 Task: Select sevice accounting.
Action: Mouse moved to (576, 147)
Screenshot: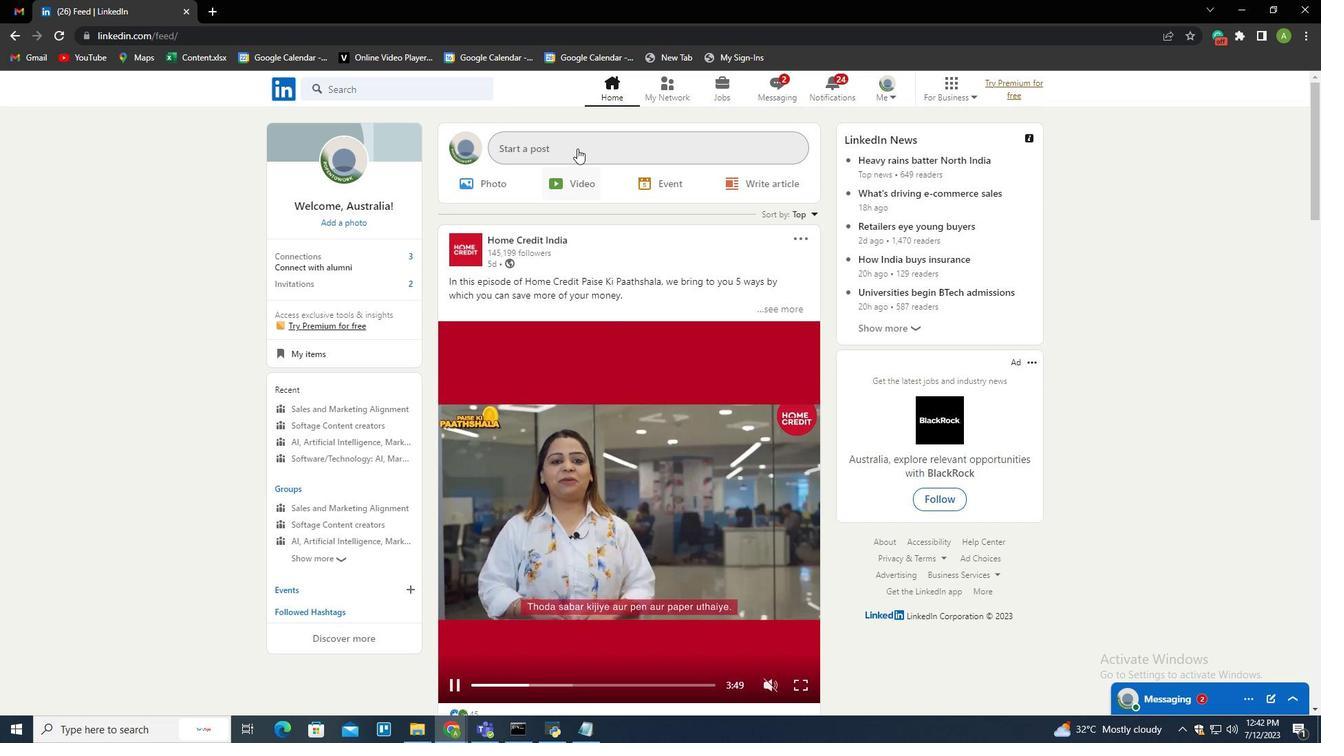 
Action: Mouse pressed left at (576, 147)
Screenshot: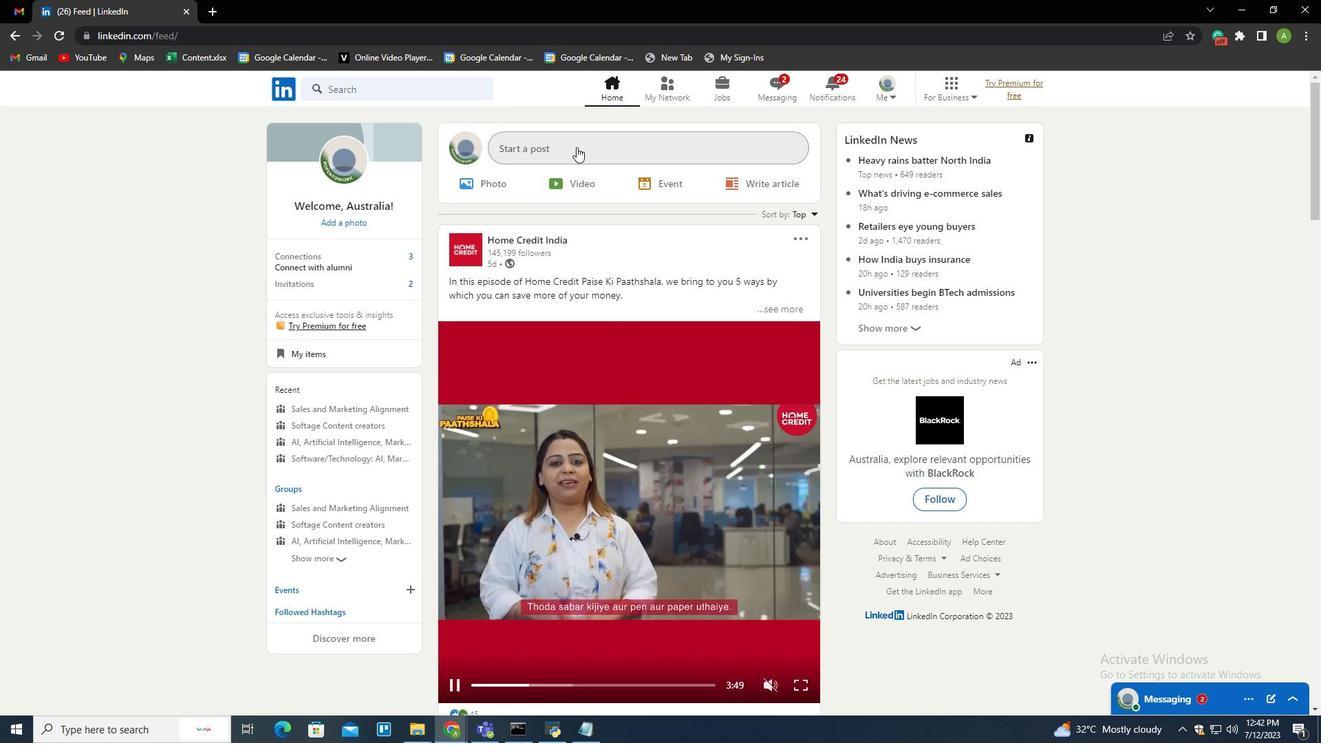 
Action: Mouse moved to (580, 414)
Screenshot: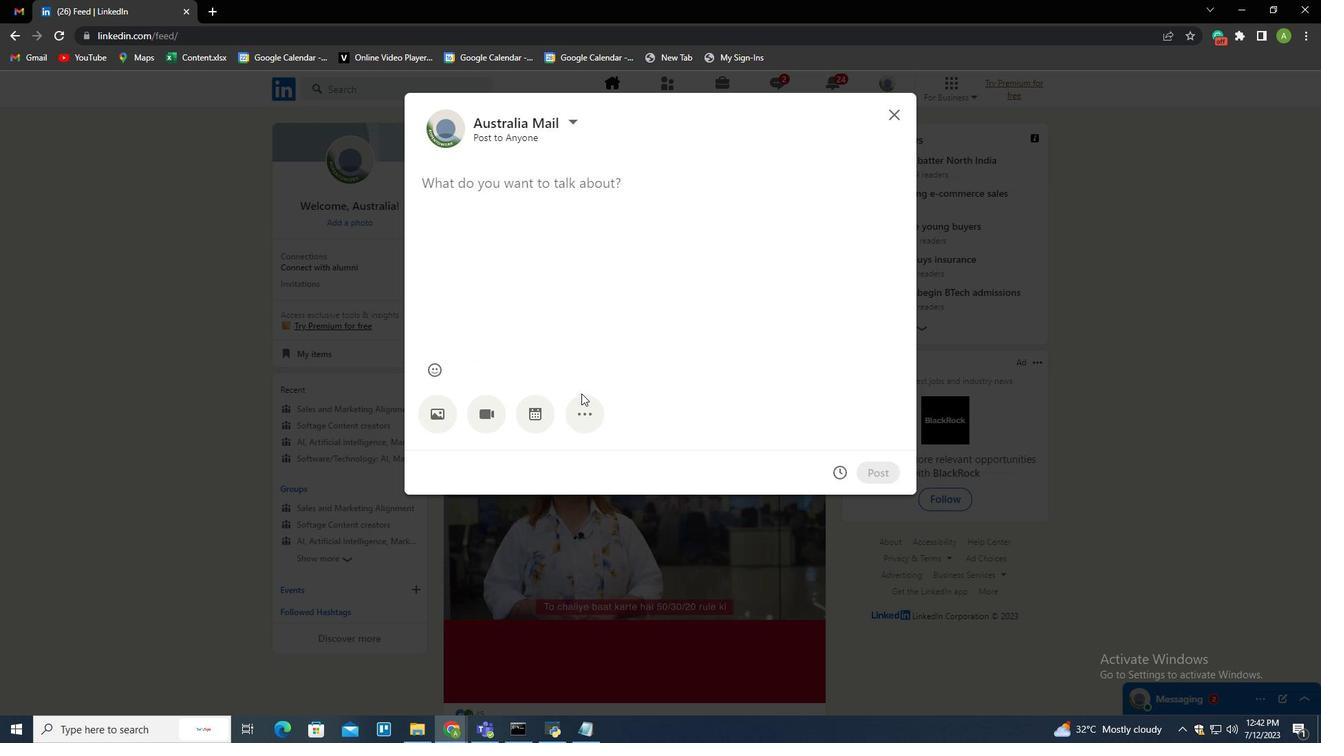 
Action: Mouse pressed left at (580, 414)
Screenshot: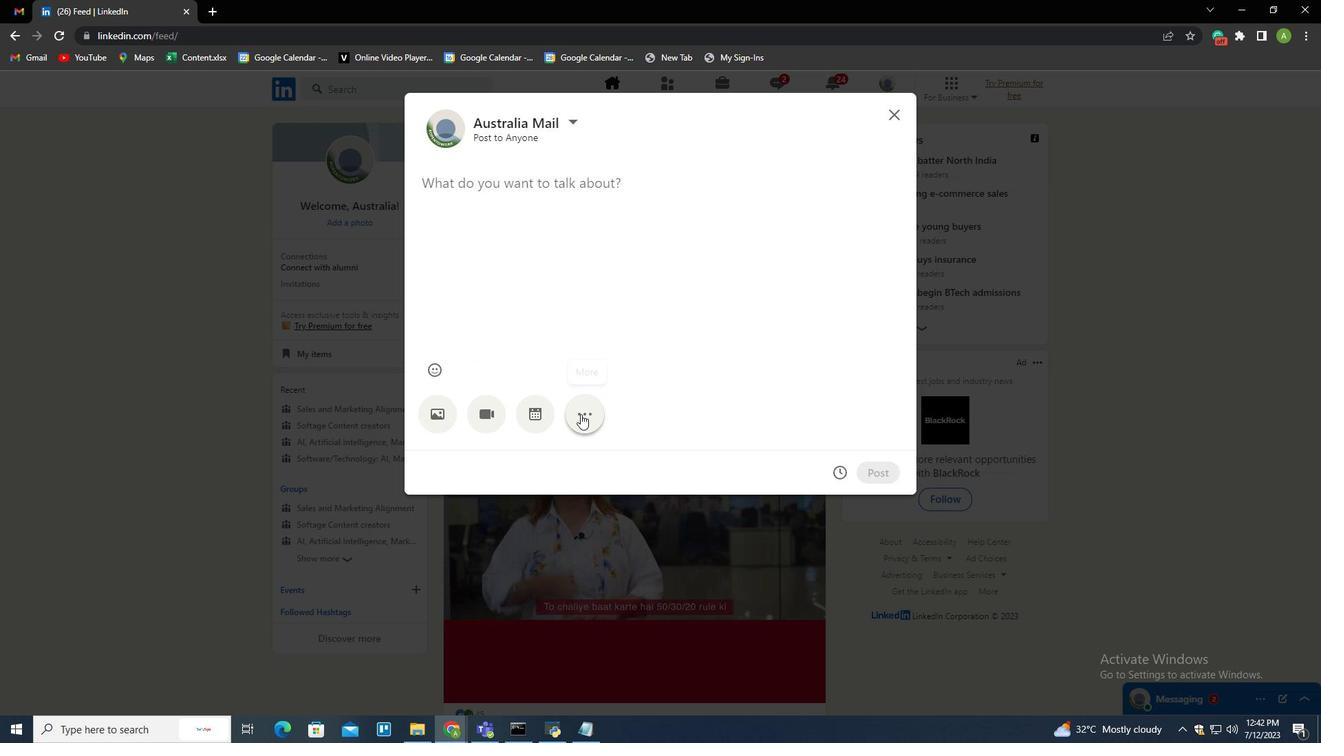 
Action: Mouse moved to (777, 409)
Screenshot: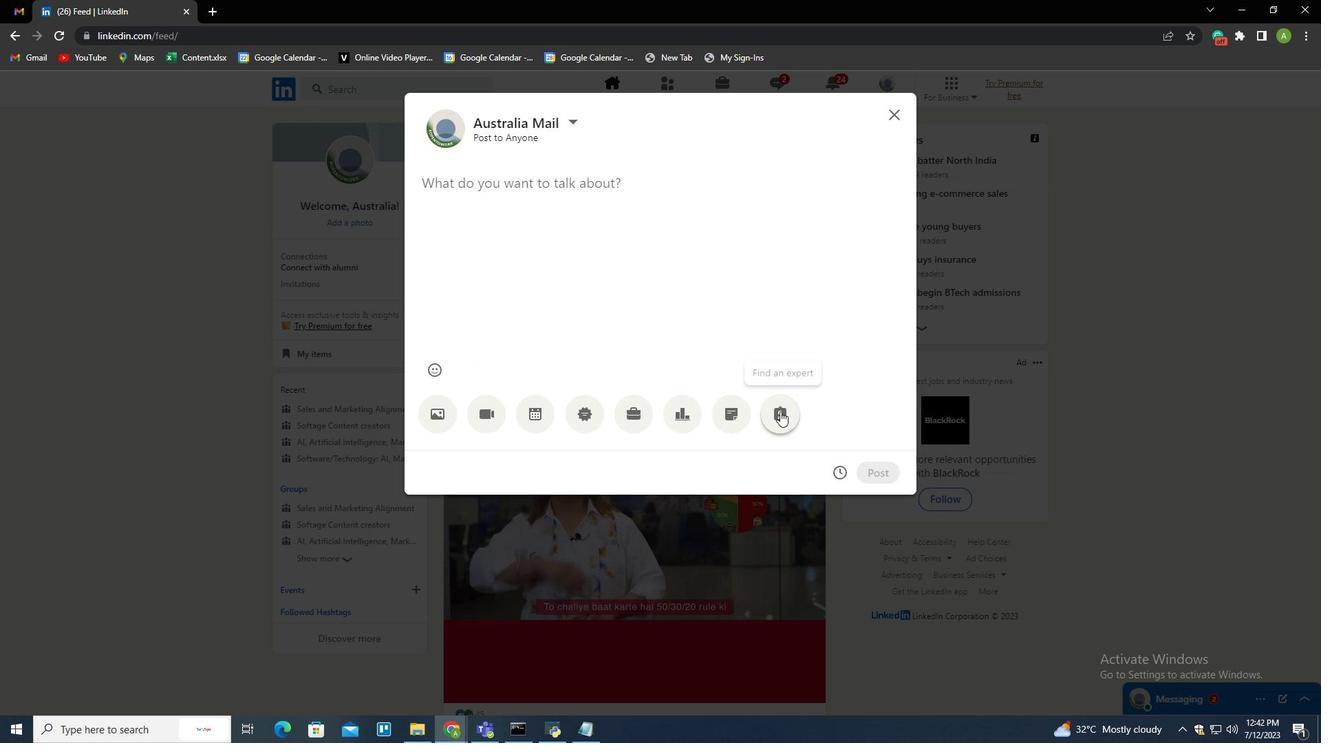
Action: Mouse pressed left at (777, 409)
Screenshot: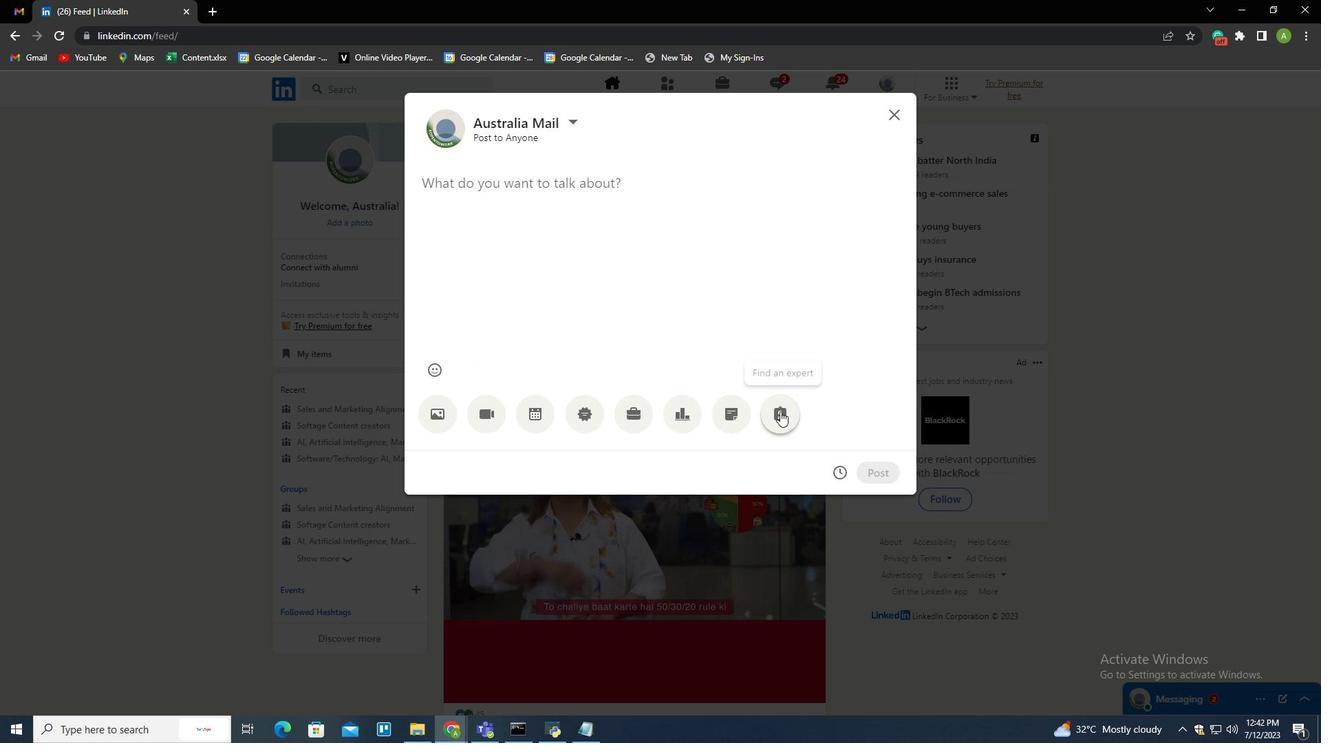 
Action: Mouse moved to (530, 198)
Screenshot: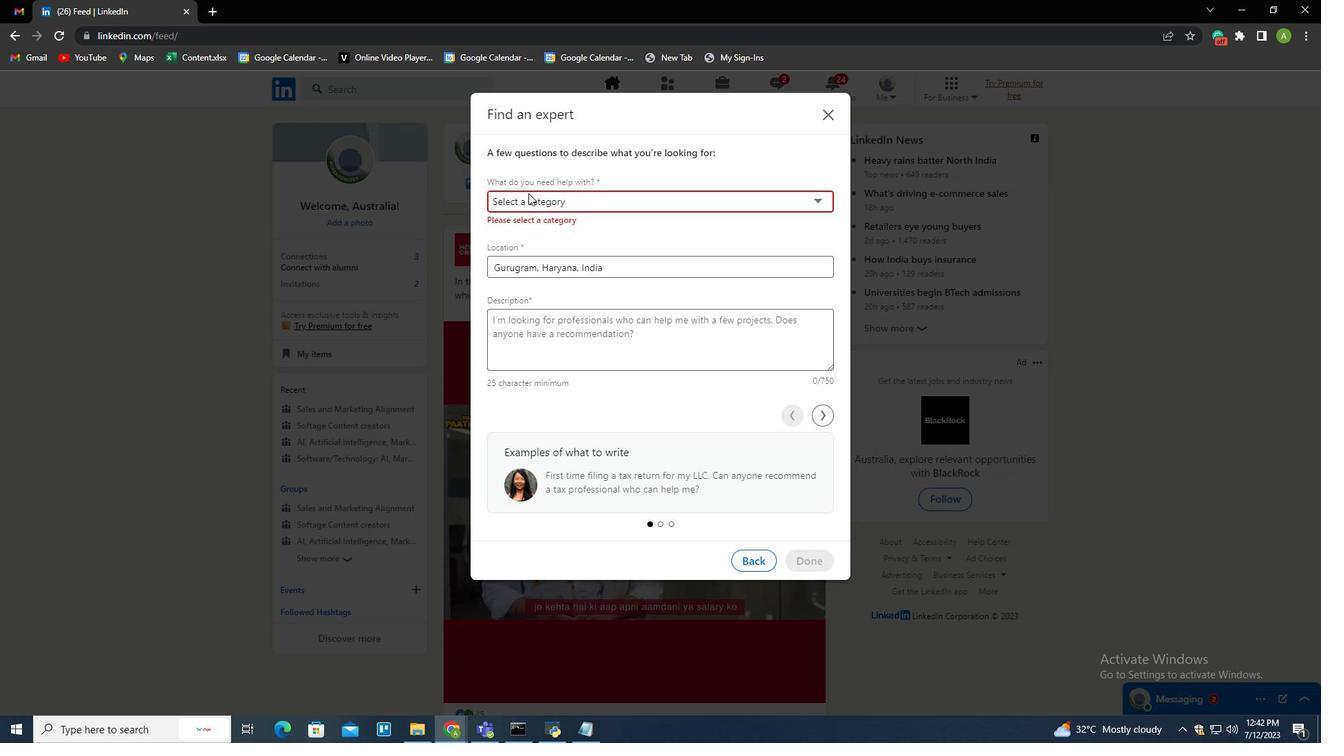 
Action: Mouse pressed left at (530, 198)
Screenshot: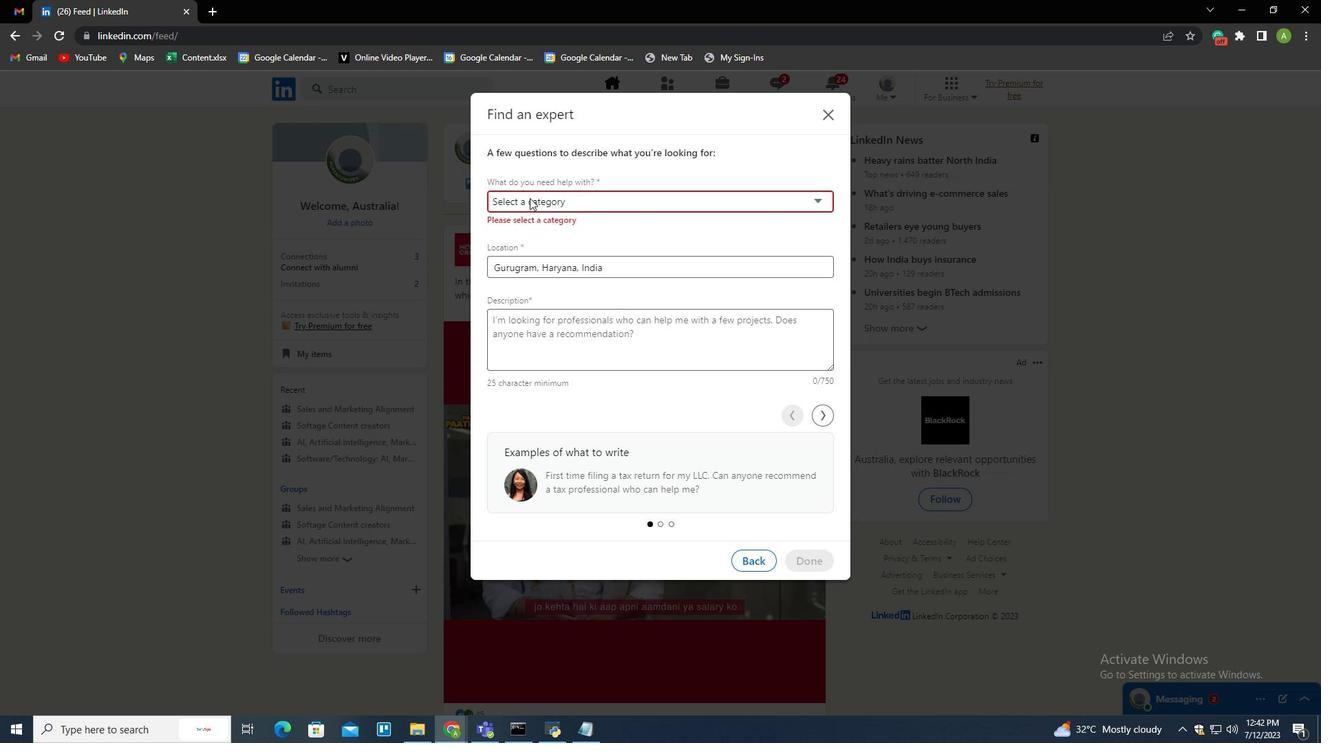 
Action: Mouse moved to (539, 238)
Screenshot: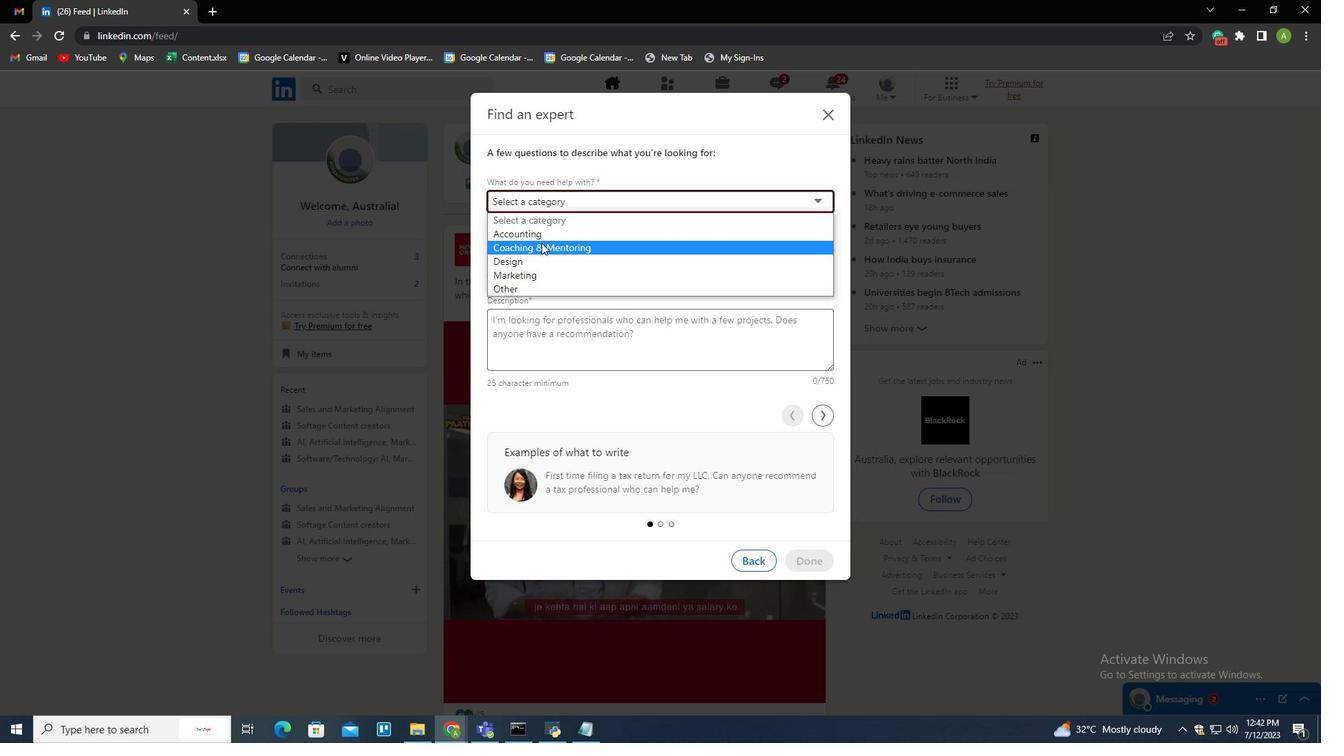 
Action: Mouse pressed left at (539, 238)
Screenshot: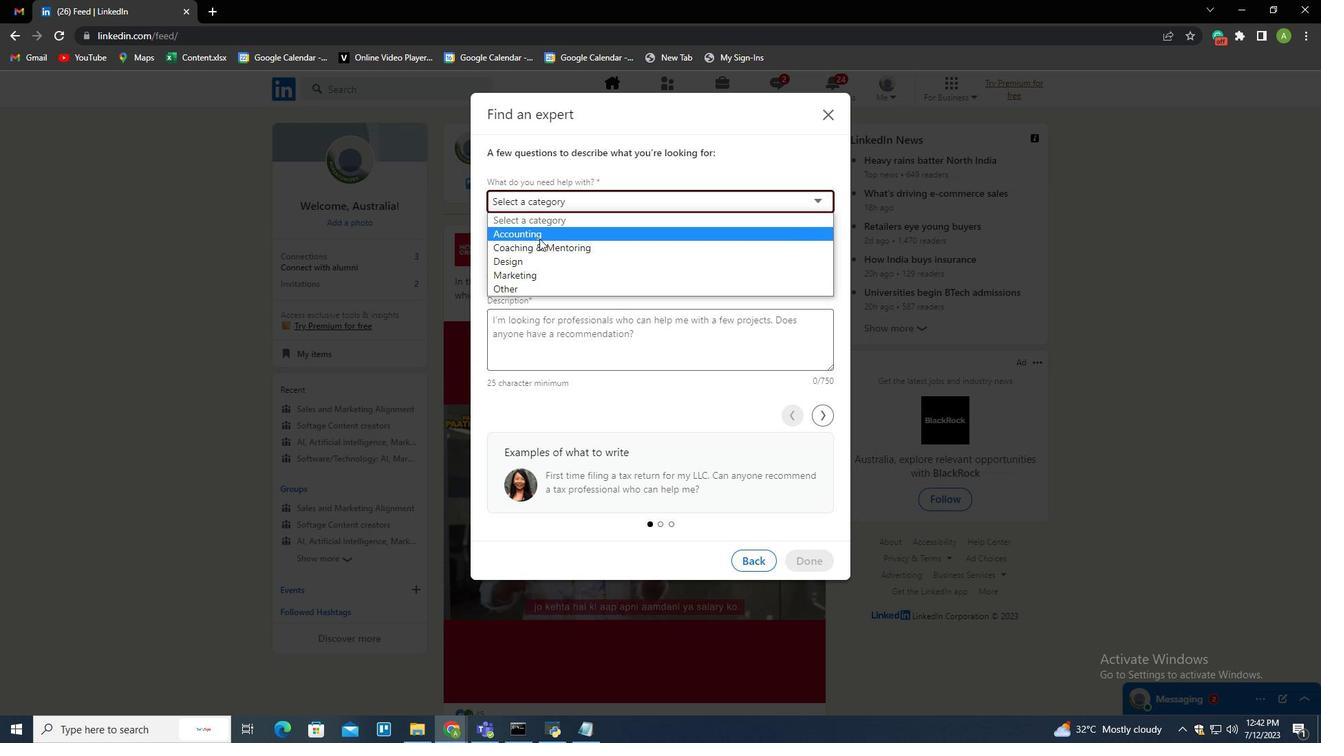 
Action: Mouse moved to (538, 253)
Screenshot: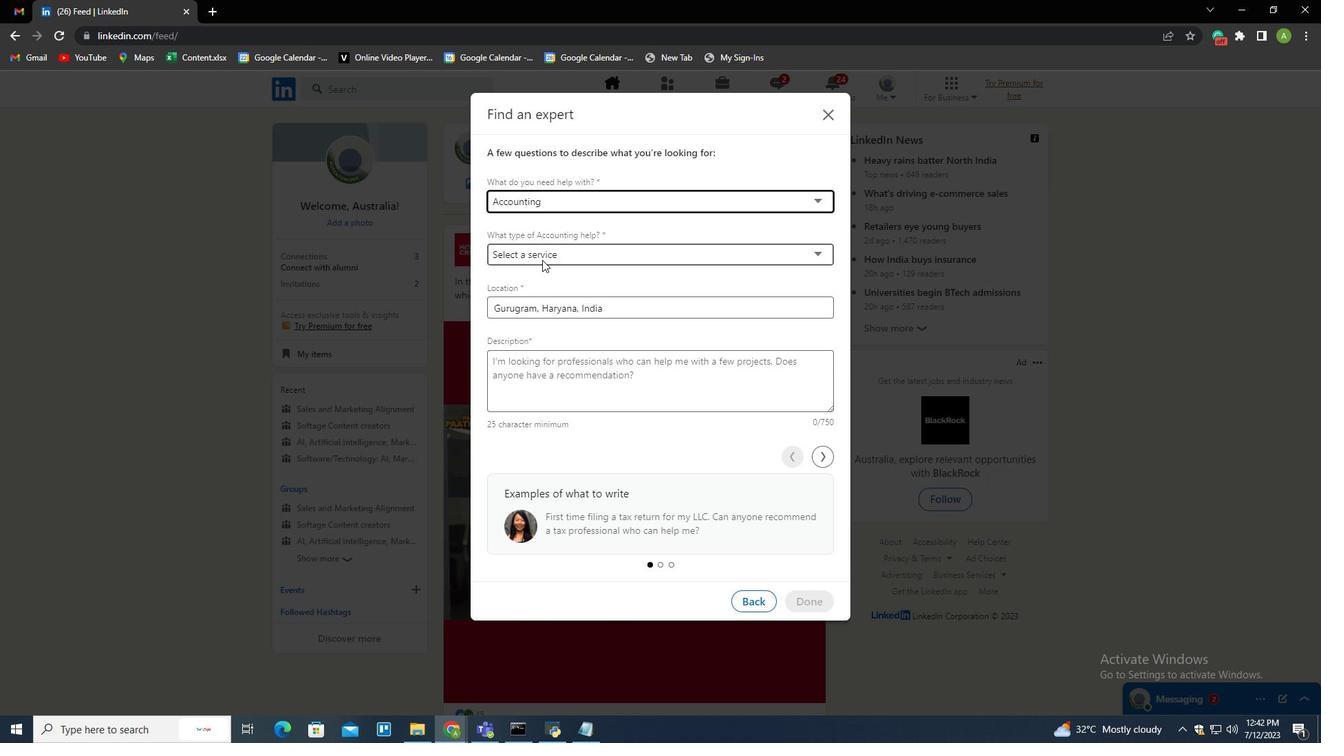 
Action: Mouse pressed left at (538, 253)
Screenshot: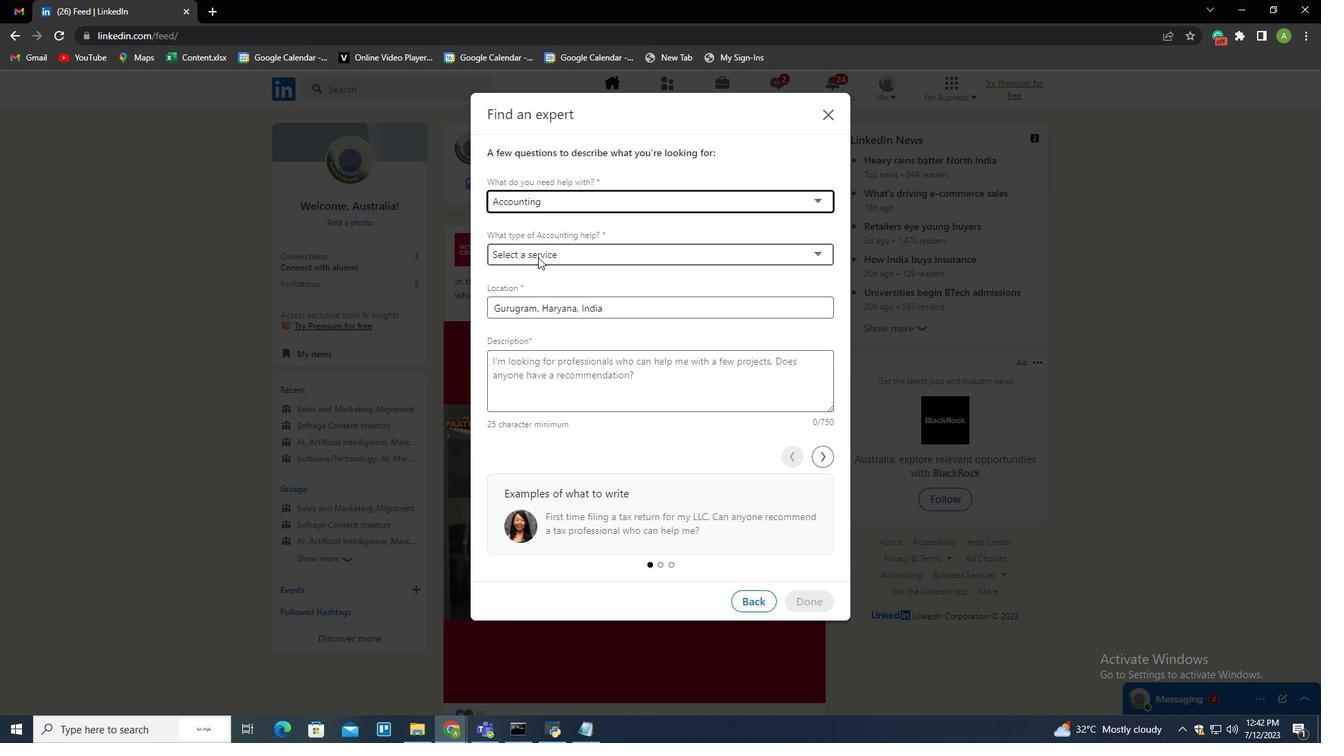 
Action: Mouse moved to (533, 287)
Screenshot: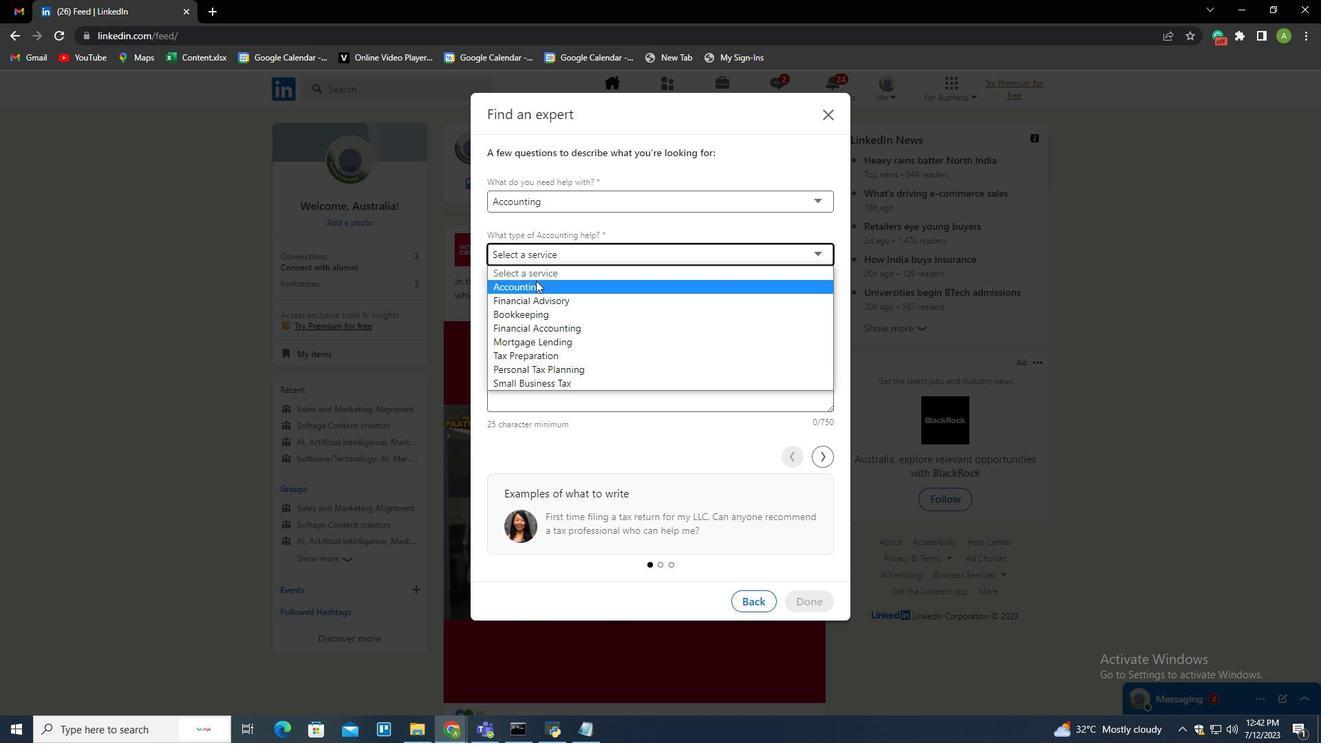 
Action: Mouse pressed left at (533, 287)
Screenshot: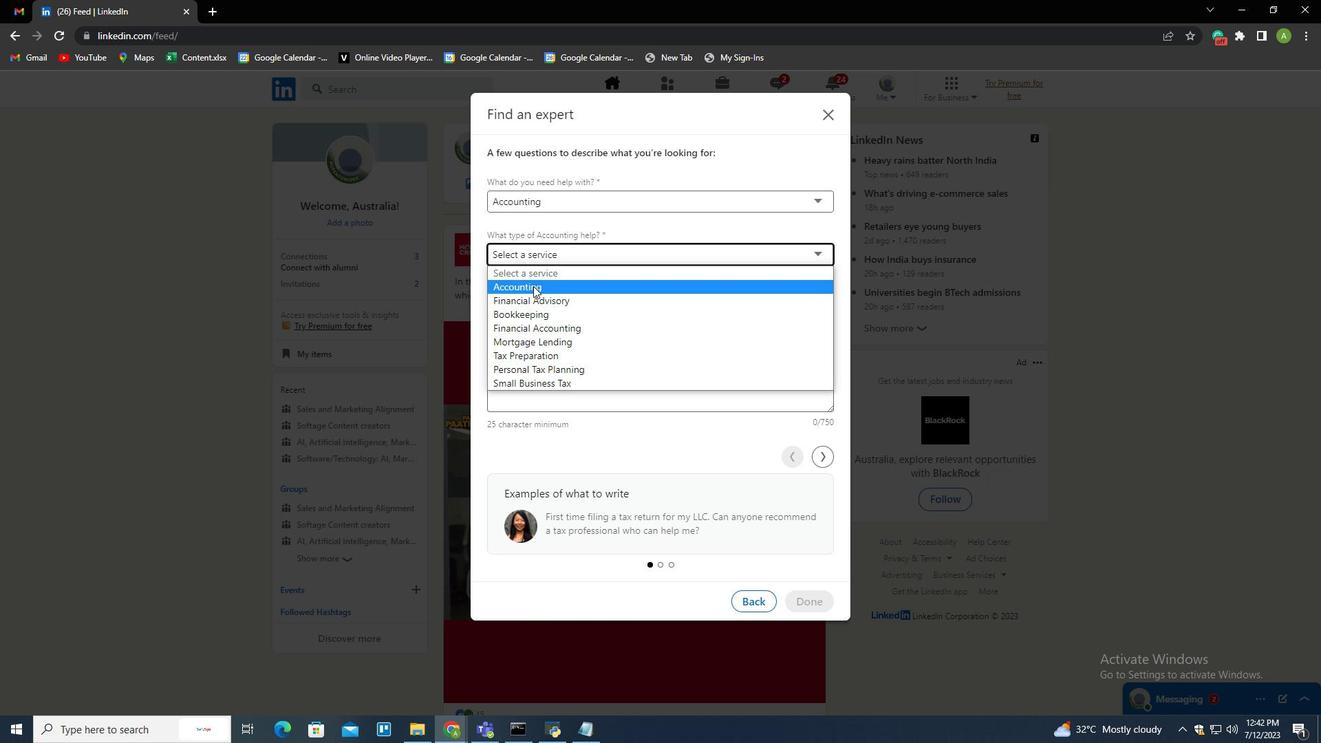 
Action: Mouse moved to (750, 552)
Screenshot: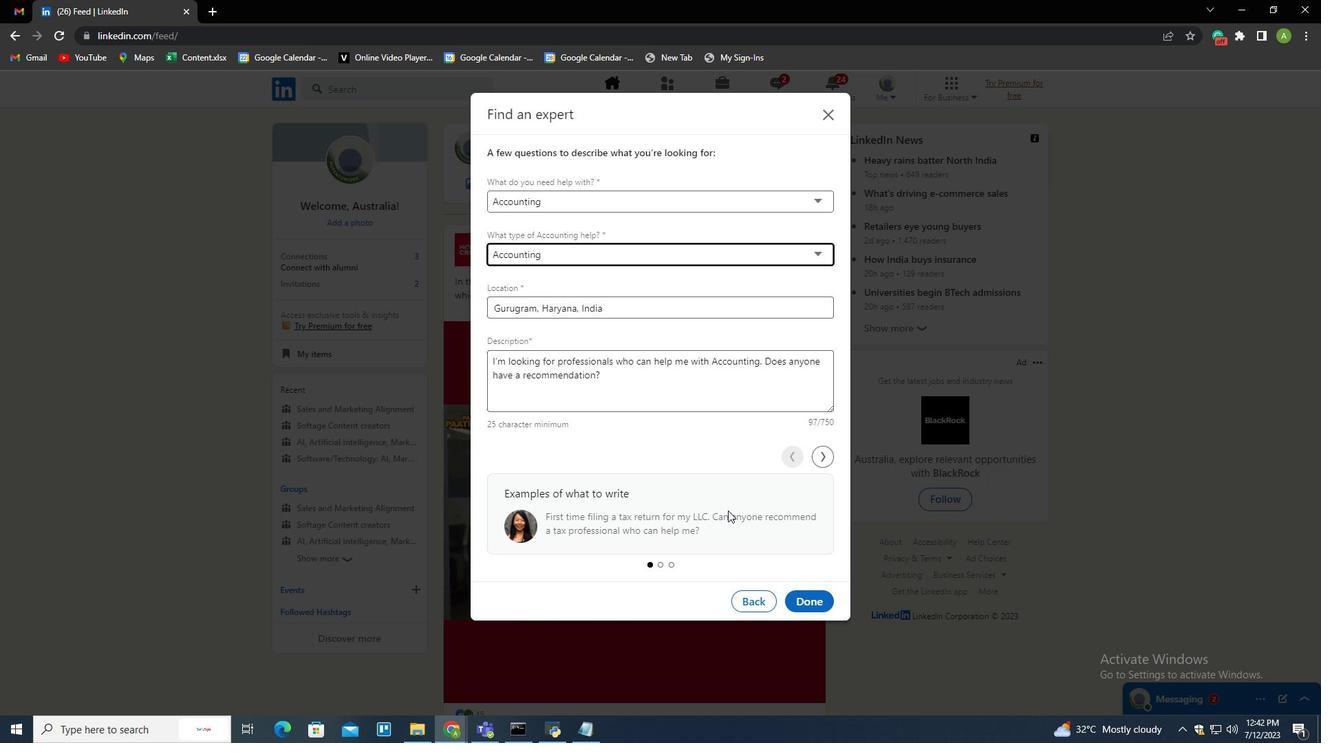 
